 Task: Add a signature Charles Evans containing 'Many thanks, Charles Evans' to email address softage.1@softage.net and add a folder Vendor files
Action: Mouse moved to (703, 176)
Screenshot: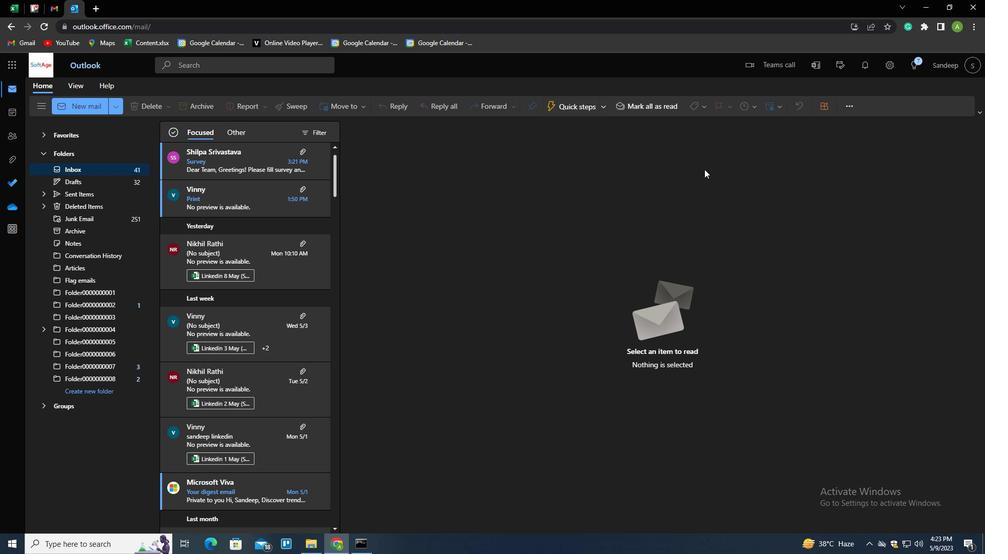 
Action: Key pressed n
Screenshot: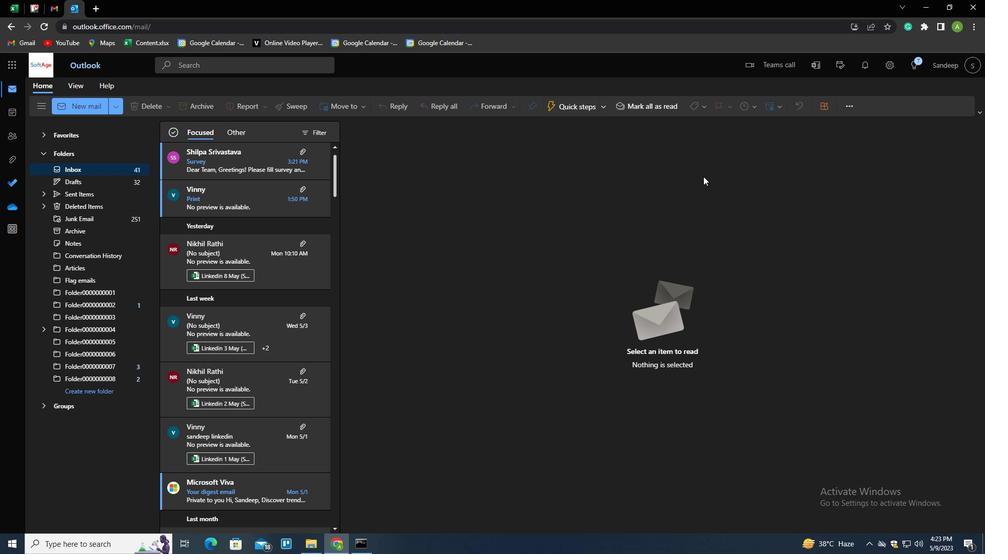 
Action: Mouse moved to (645, 107)
Screenshot: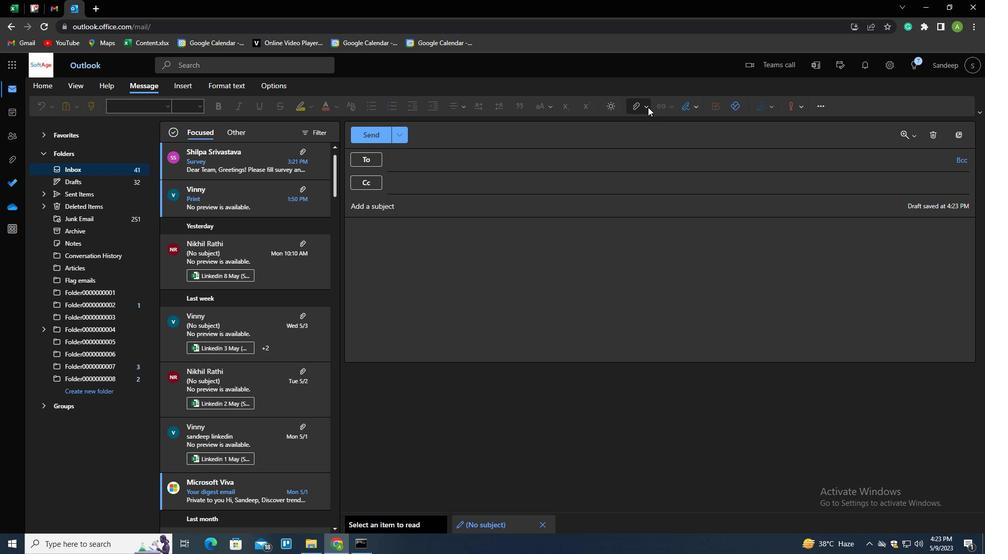
Action: Mouse pressed left at (645, 107)
Screenshot: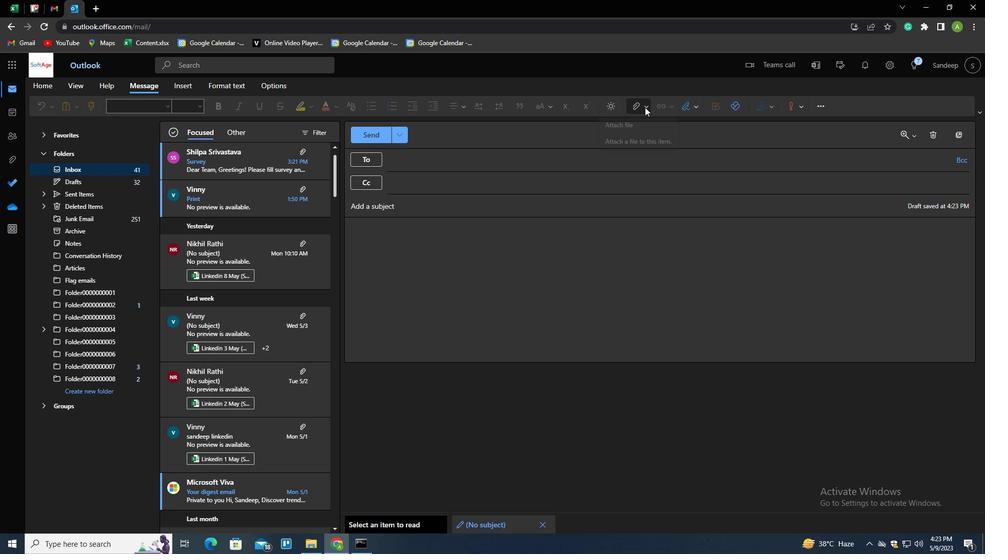 
Action: Mouse moved to (686, 107)
Screenshot: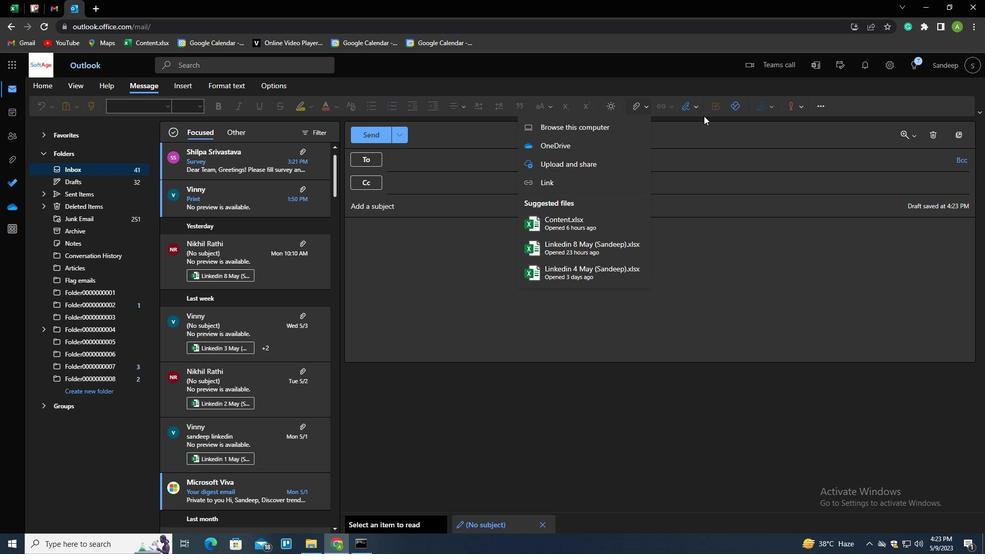 
Action: Mouse pressed left at (686, 107)
Screenshot: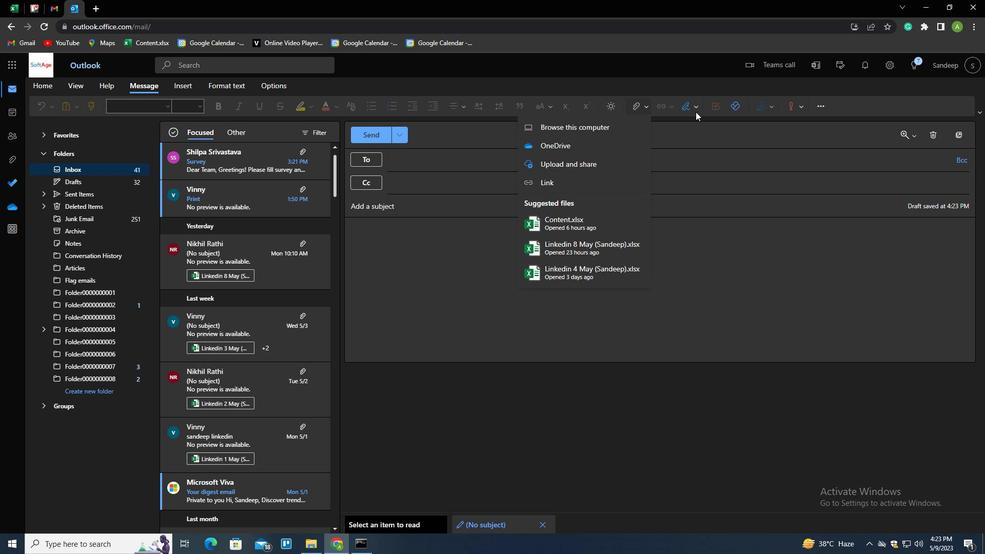 
Action: Mouse moved to (686, 123)
Screenshot: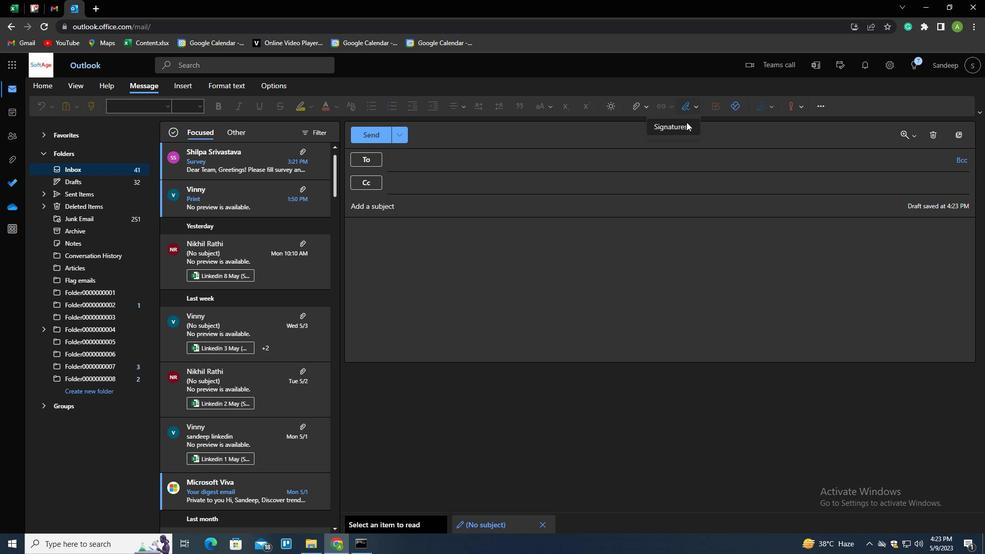 
Action: Mouse pressed left at (686, 123)
Screenshot: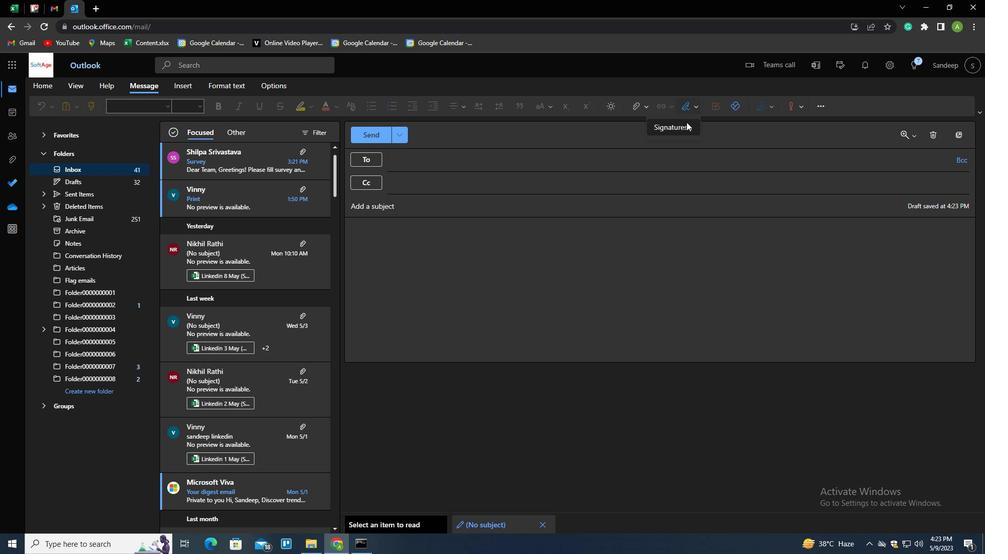 
Action: Mouse moved to (585, 188)
Screenshot: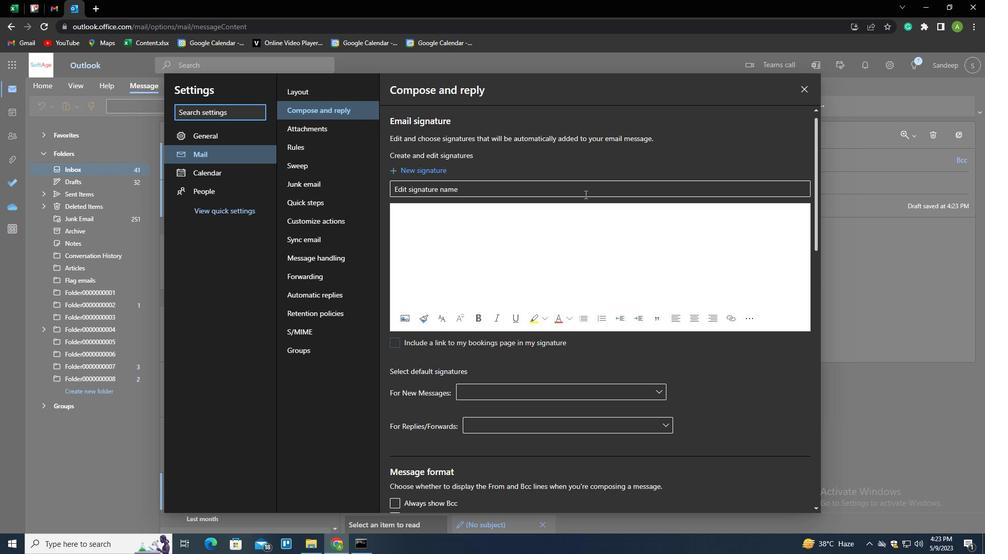 
Action: Mouse pressed left at (585, 188)
Screenshot: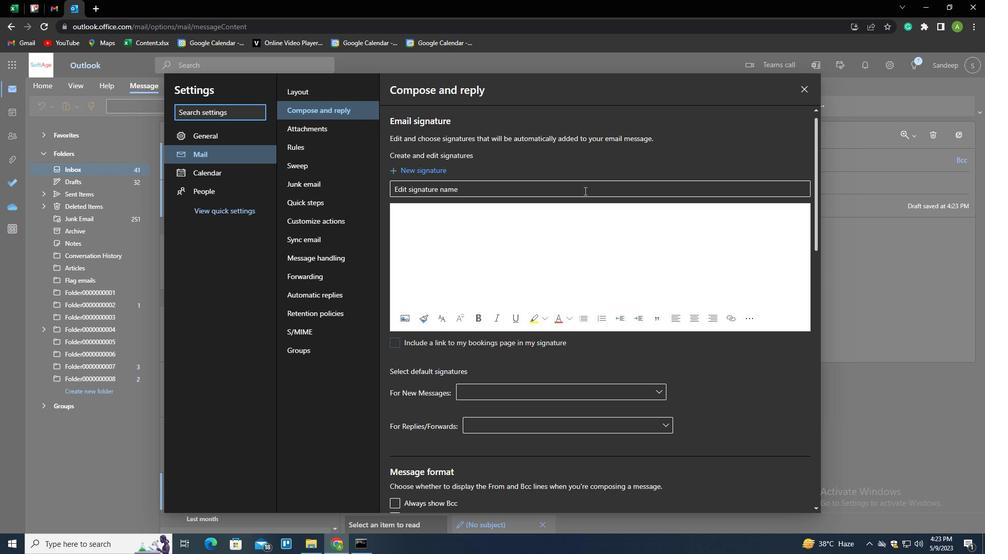 
Action: Key pressed <Key.shift>CHARLES<Key.space><Key.shift>EVANS<Key.tab><Key.shift_r><Key.enter><Key.enter><Key.enter><Key.enter><Key.enter><Key.enter><Key.enter><Key.shift>NAB<Key.backspace><Key.backspace><Key.backspace><Key.shift>MANY<Key.space>THANKS,<Key.shift_r><Key.shift_r><Key.shift_r><Key.shift_r><Key.shift_r><Key.shift_r><Key.shift_r><Key.shift_r><Key.shift_r><Key.shift_r><Key.shift_r><Key.shift_r><Key.shift_r><Key.enter><Key.enter><Key.backspace><Key.shift><Key.shift>CHARLES<Key.space><Key.shift>ECANS<Key.backspace><Key.backspace><Key.backspace><Key.backspace>BA<Key.backspace><Key.backspace>VANS
Screenshot: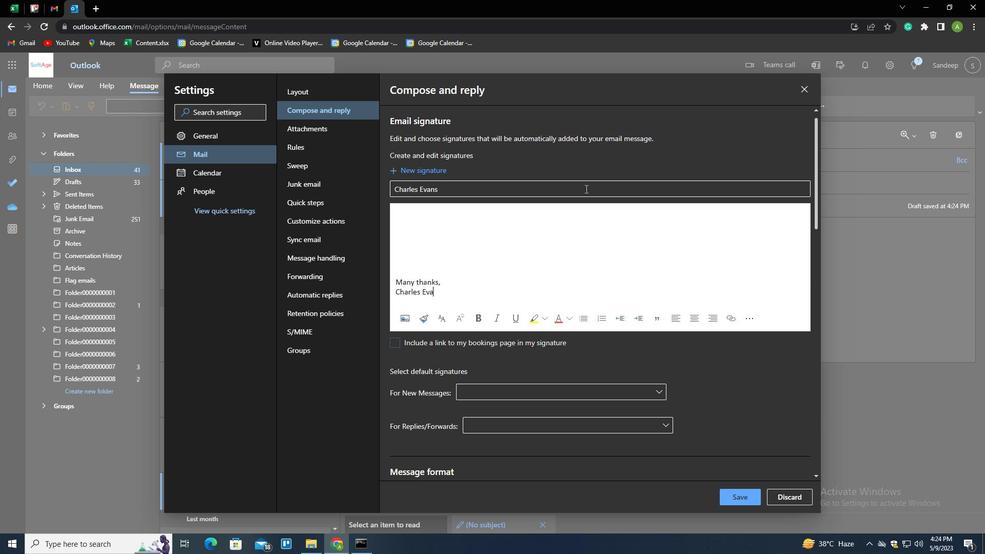 
Action: Mouse moved to (735, 492)
Screenshot: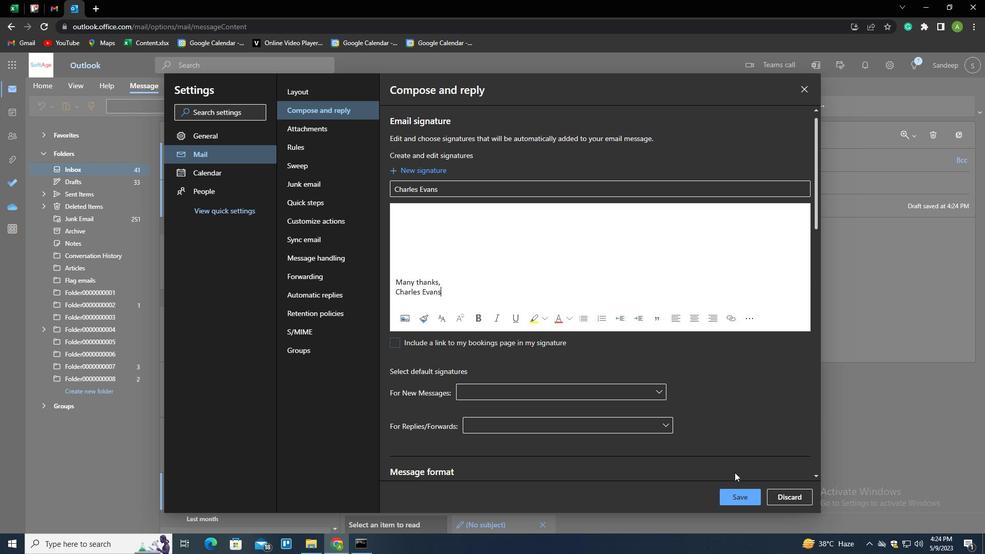 
Action: Mouse pressed left at (735, 492)
Screenshot: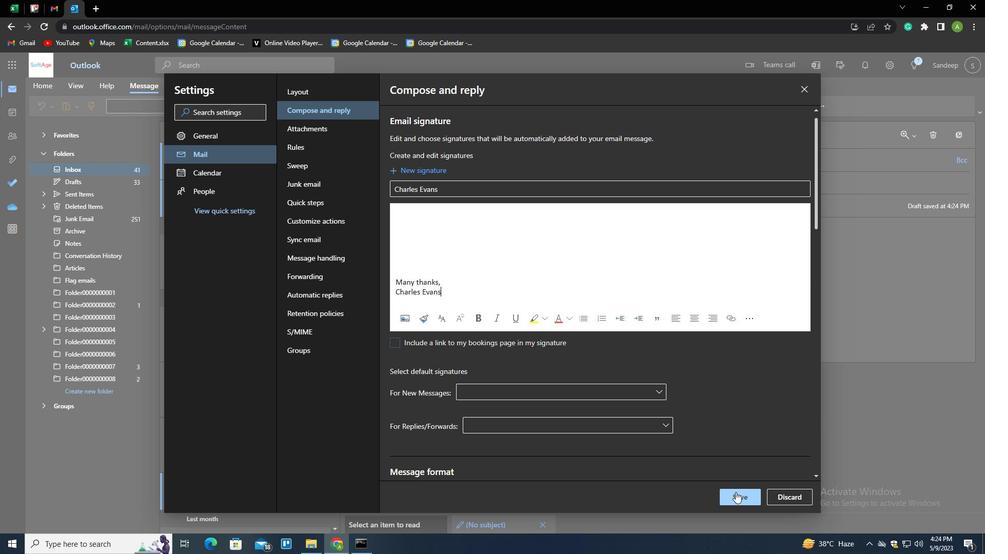
Action: Mouse moved to (889, 370)
Screenshot: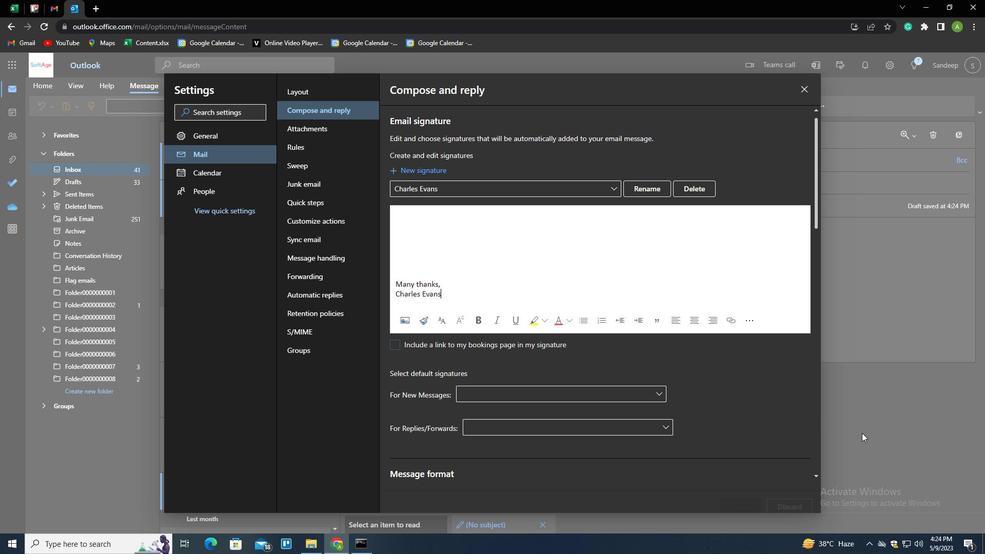 
Action: Mouse pressed left at (889, 370)
Screenshot: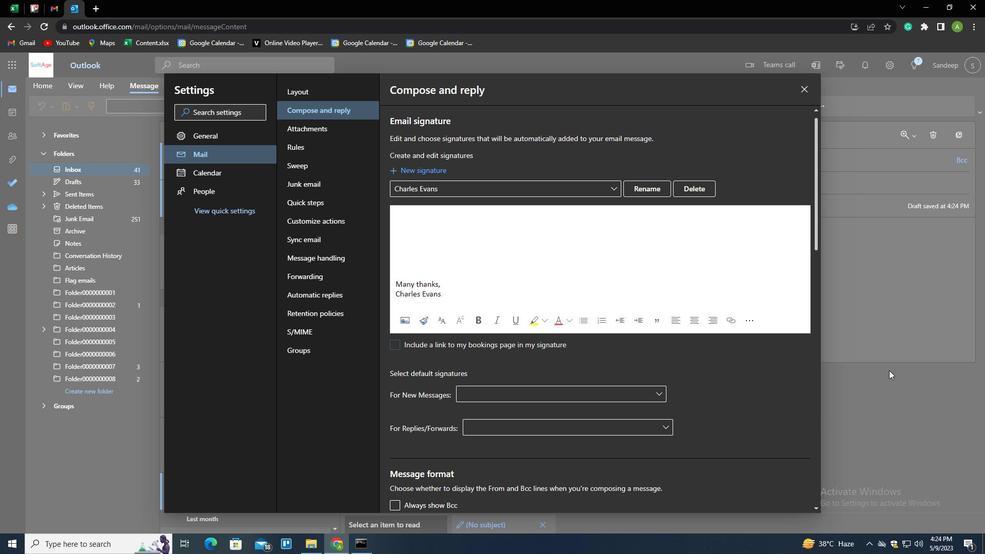 
Action: Mouse moved to (461, 161)
Screenshot: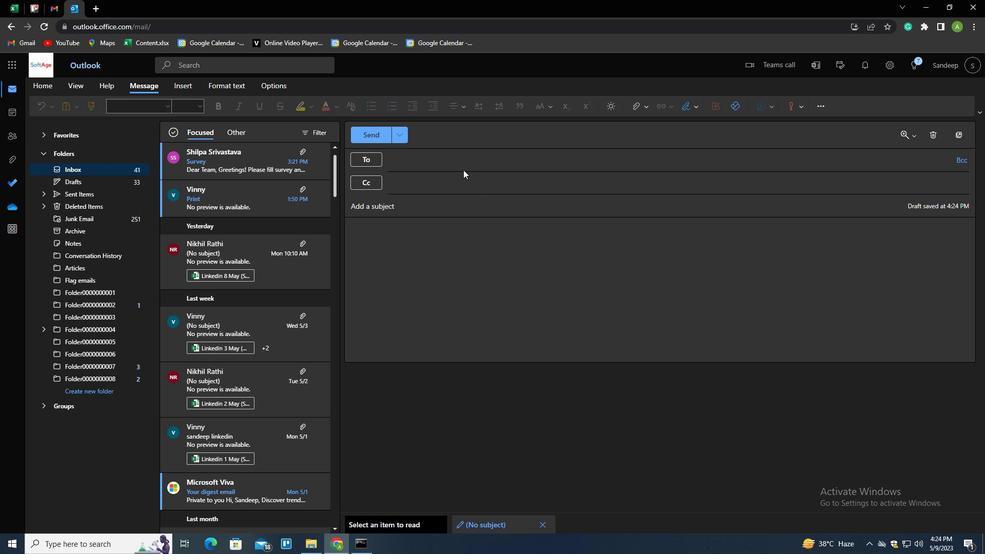 
Action: Mouse pressed left at (461, 161)
Screenshot: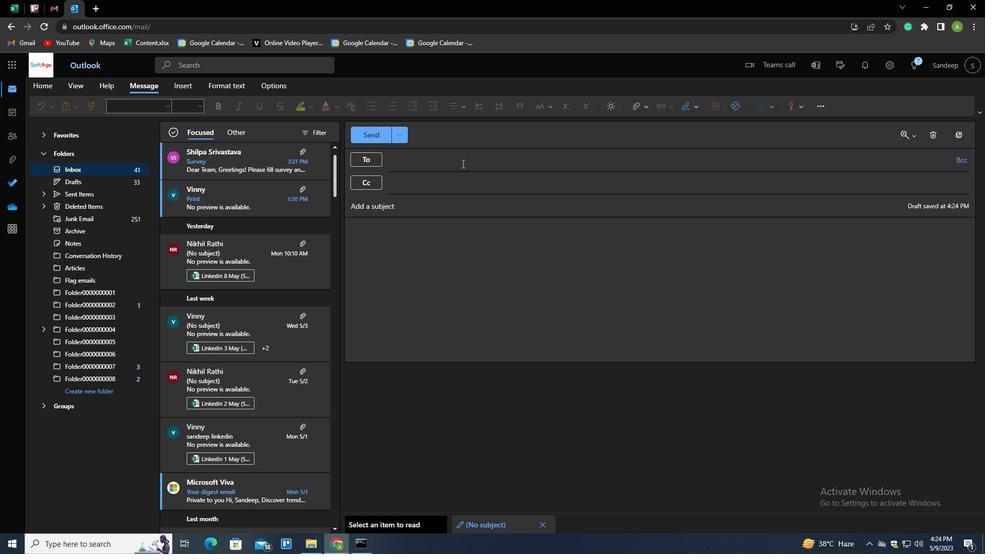 
Action: Key pressed SOFTAGE.1<Key.shift>@A<Key.backspace>SOFTAGE.NET
Screenshot: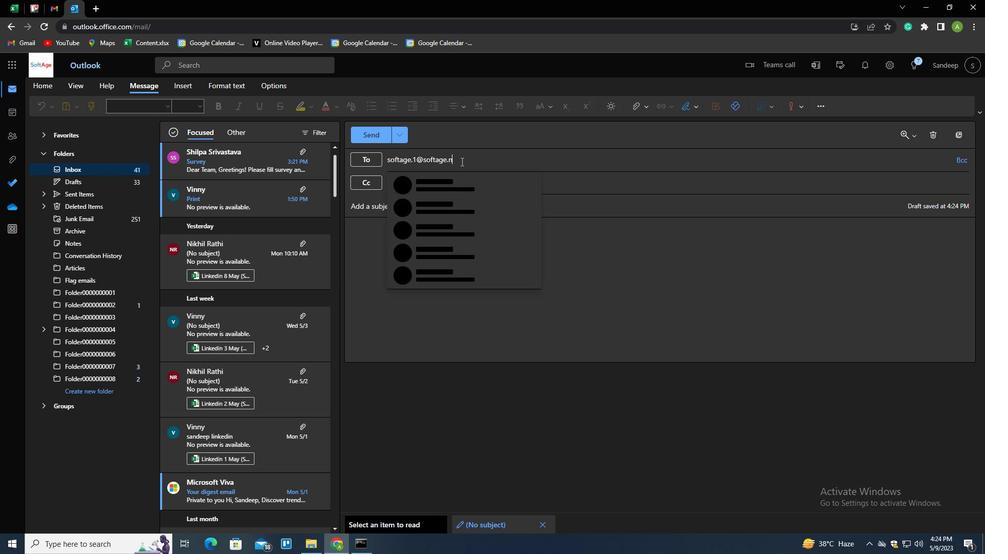 
Action: Mouse moved to (457, 185)
Screenshot: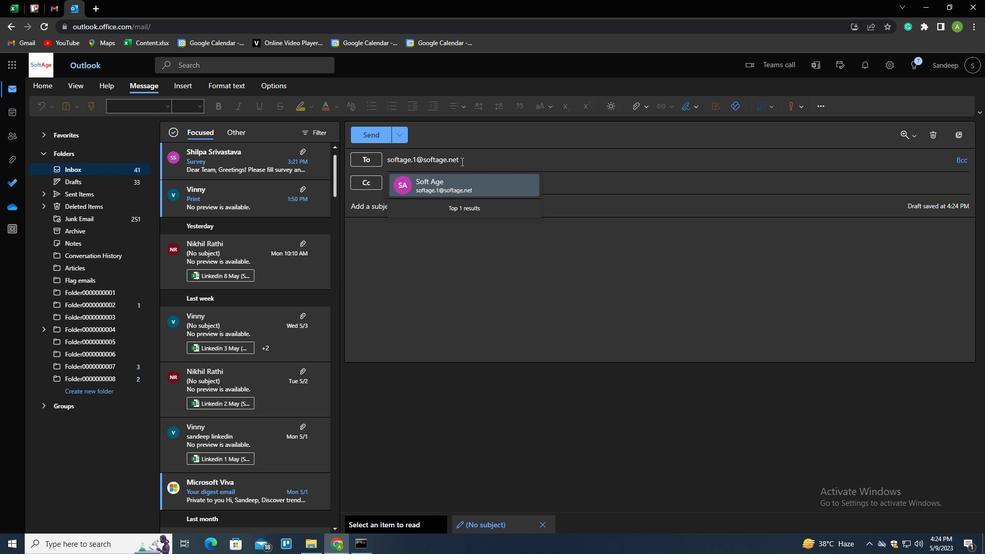 
Action: Mouse pressed left at (457, 185)
Screenshot: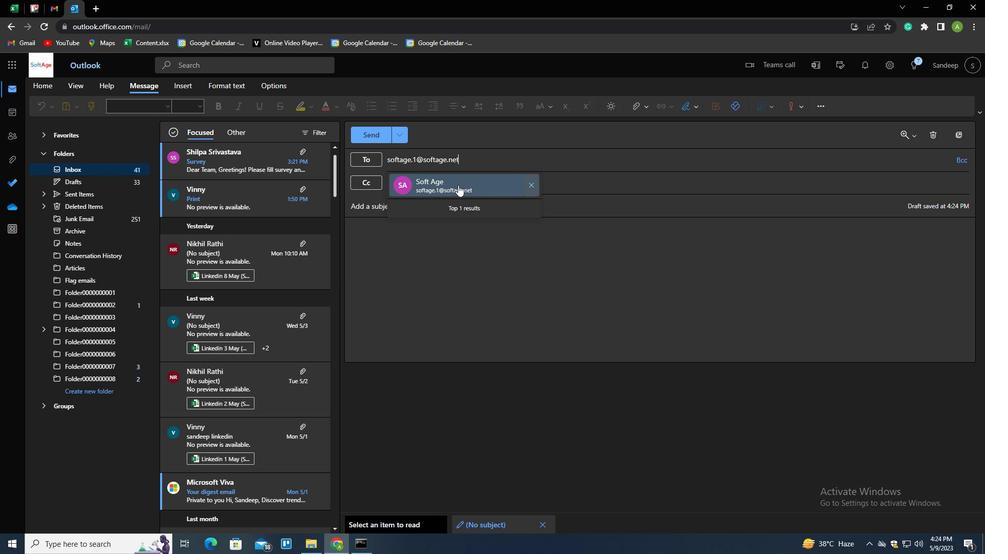 
Action: Mouse moved to (459, 237)
Screenshot: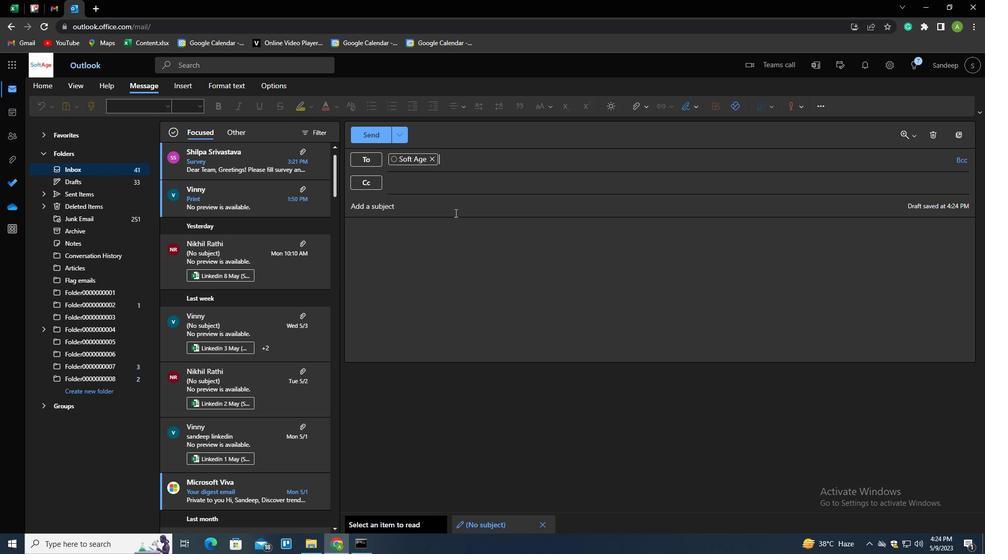 
Action: Mouse pressed left at (459, 237)
Screenshot: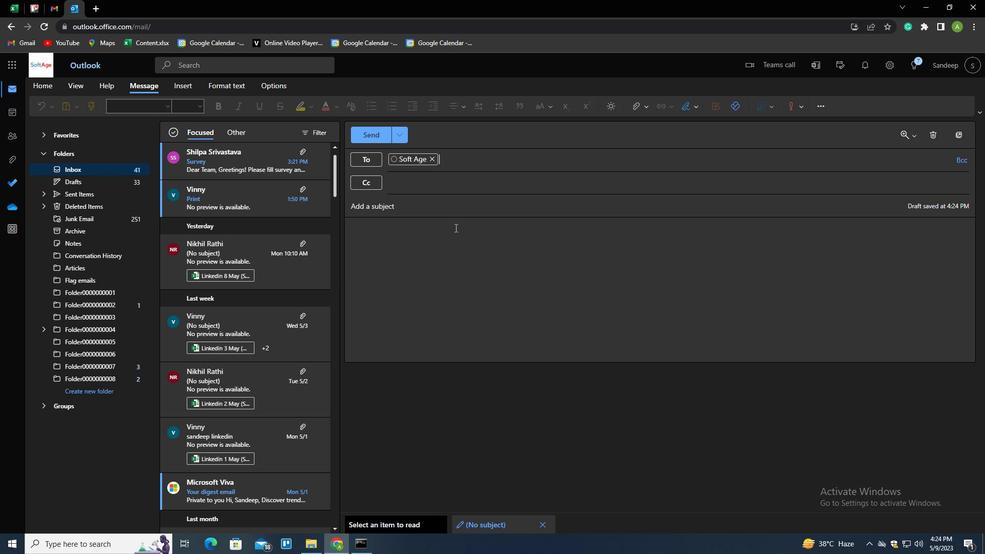 
Action: Mouse moved to (684, 106)
Screenshot: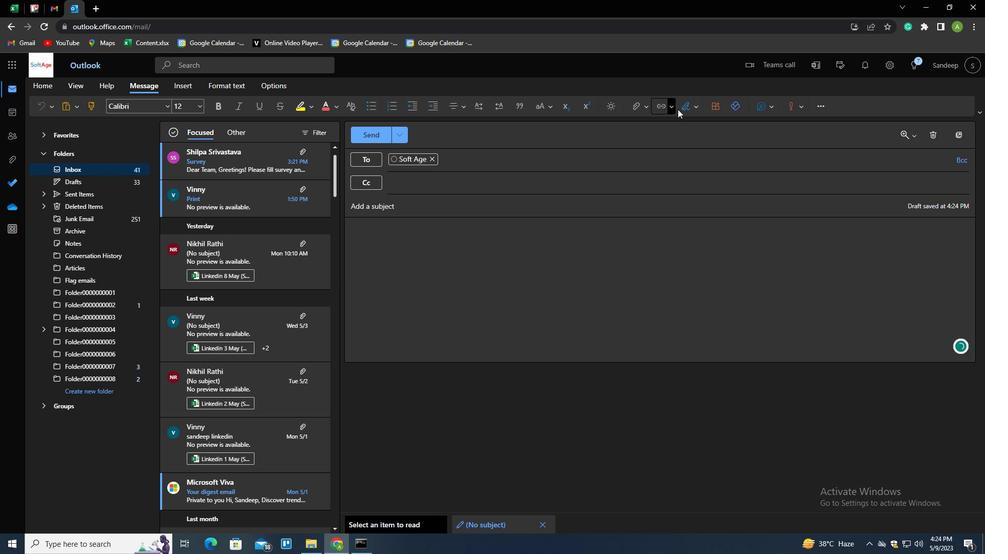 
Action: Mouse pressed left at (684, 106)
Screenshot: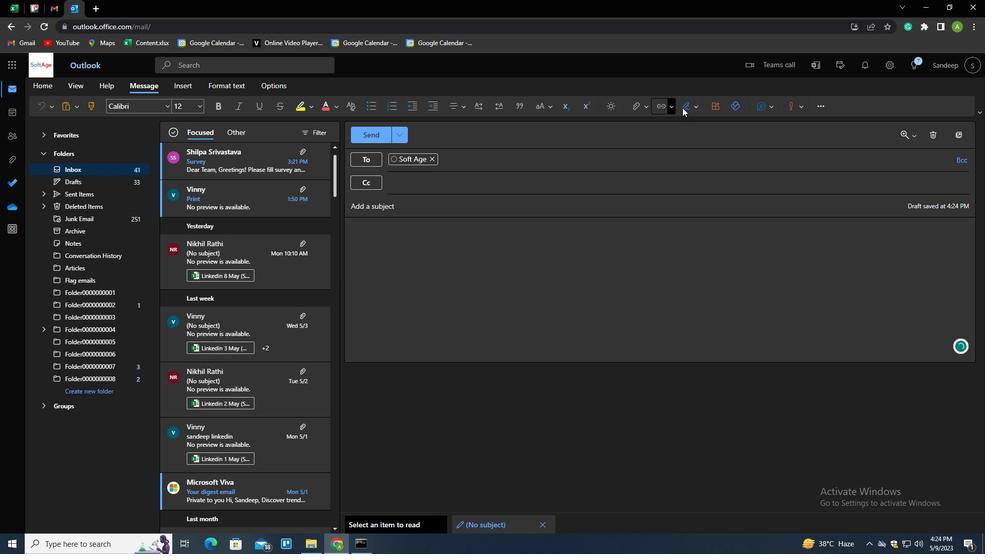
Action: Mouse moved to (679, 126)
Screenshot: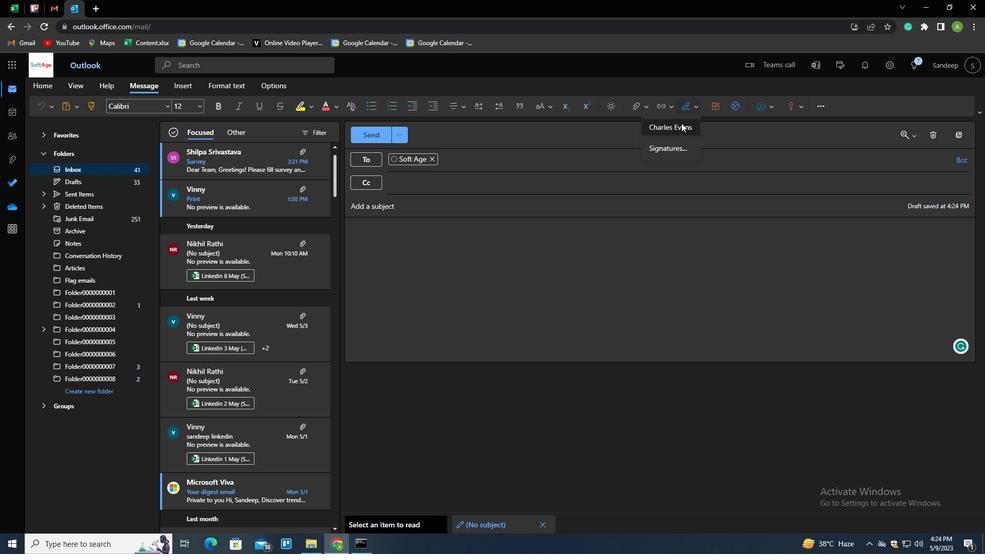 
Action: Mouse pressed left at (679, 126)
Screenshot: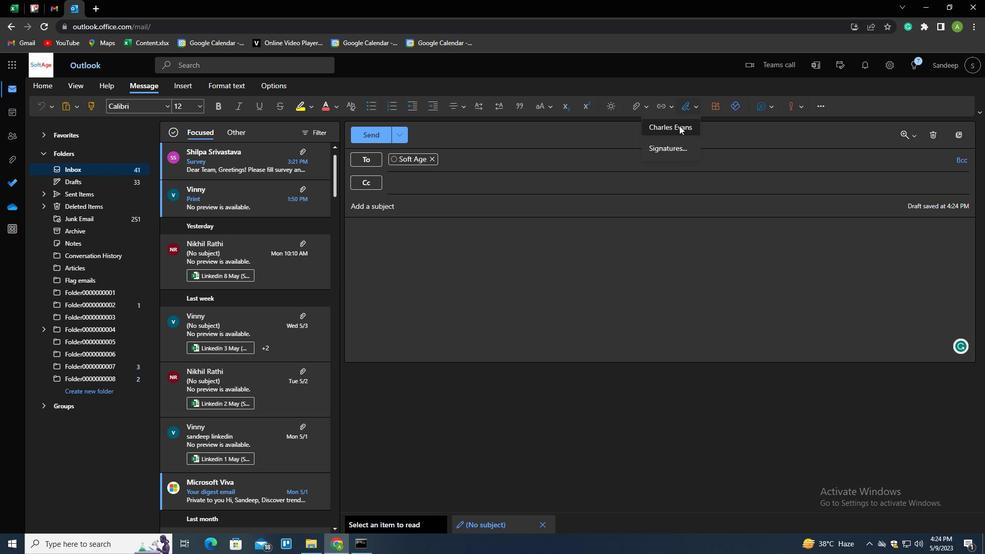 
Action: Mouse moved to (95, 391)
Screenshot: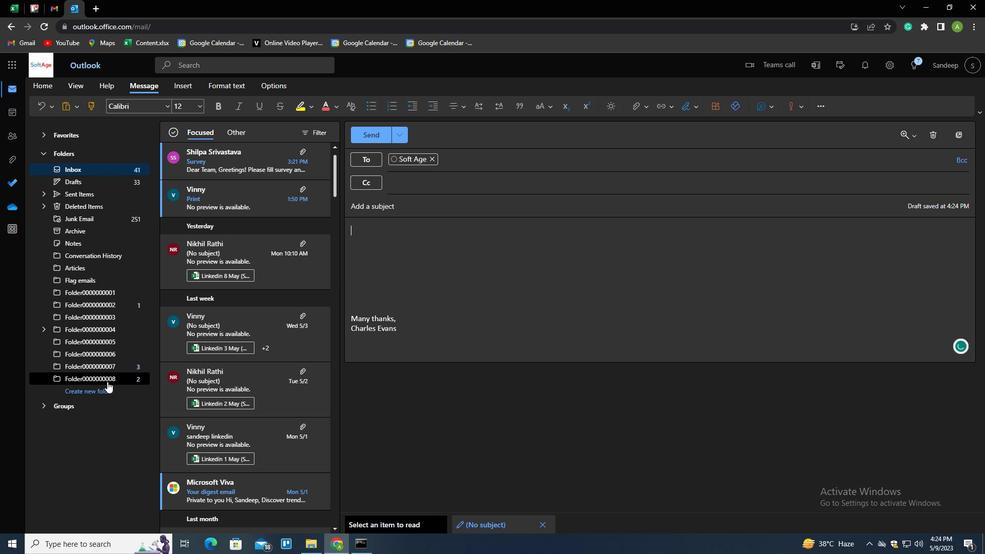 
Action: Mouse pressed left at (95, 391)
Screenshot: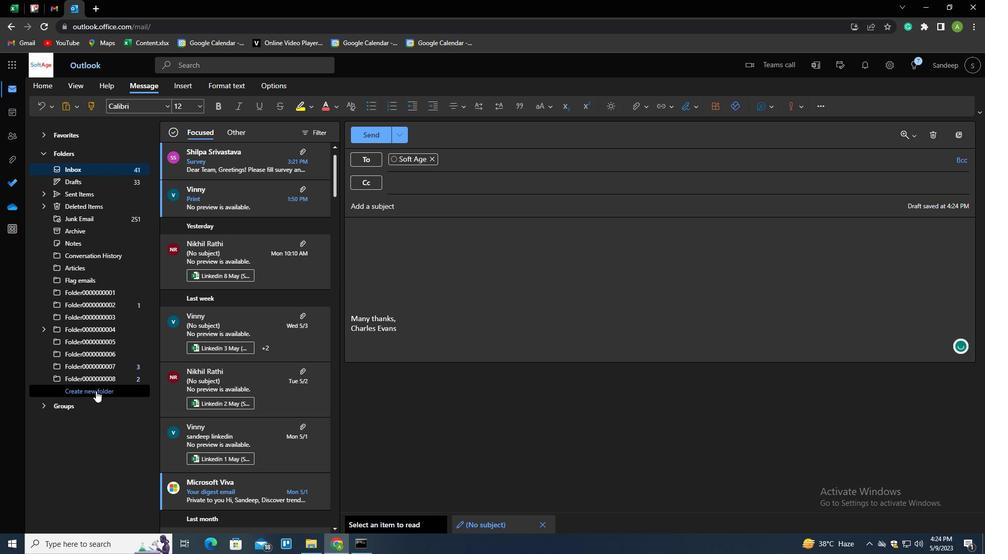 
Action: Key pressed <Key.shift>VENDOR<Key.enter>
Screenshot: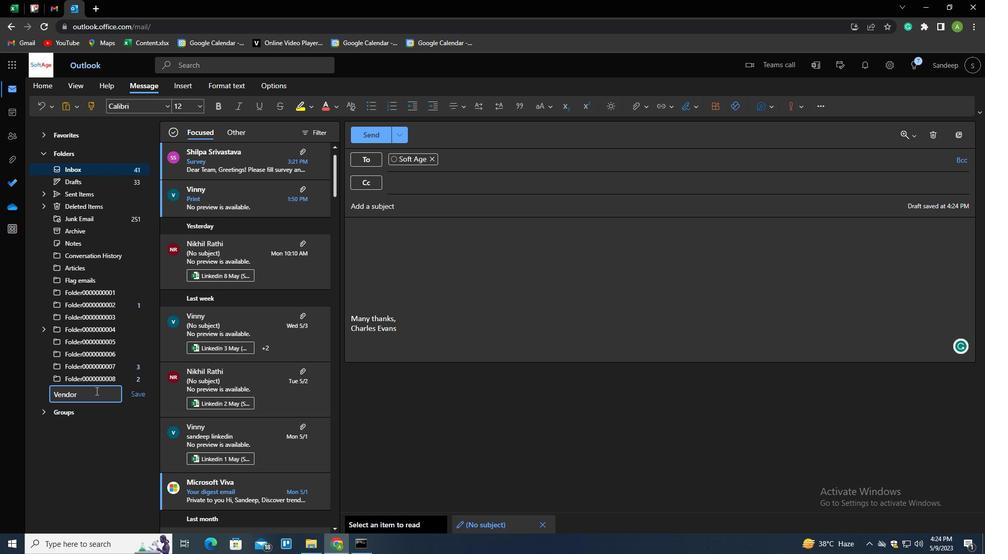 
